 Task: Select the year "2033".
Action: Mouse moved to (654, 83)
Screenshot: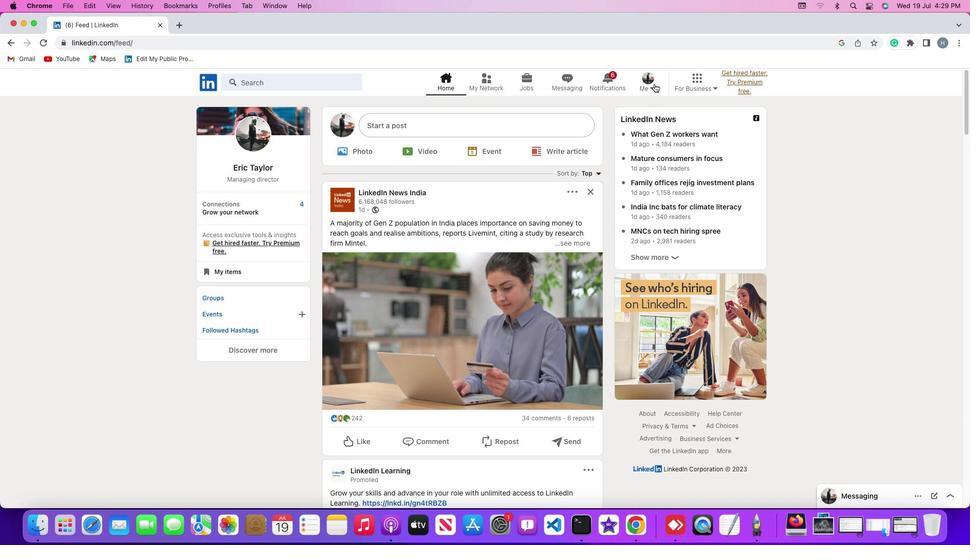 
Action: Mouse pressed left at (654, 83)
Screenshot: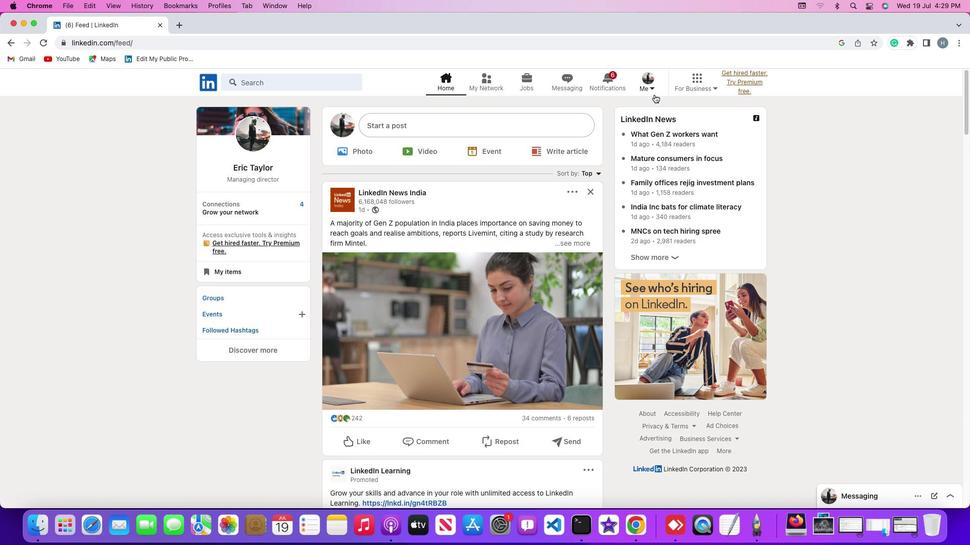 
Action: Mouse moved to (655, 87)
Screenshot: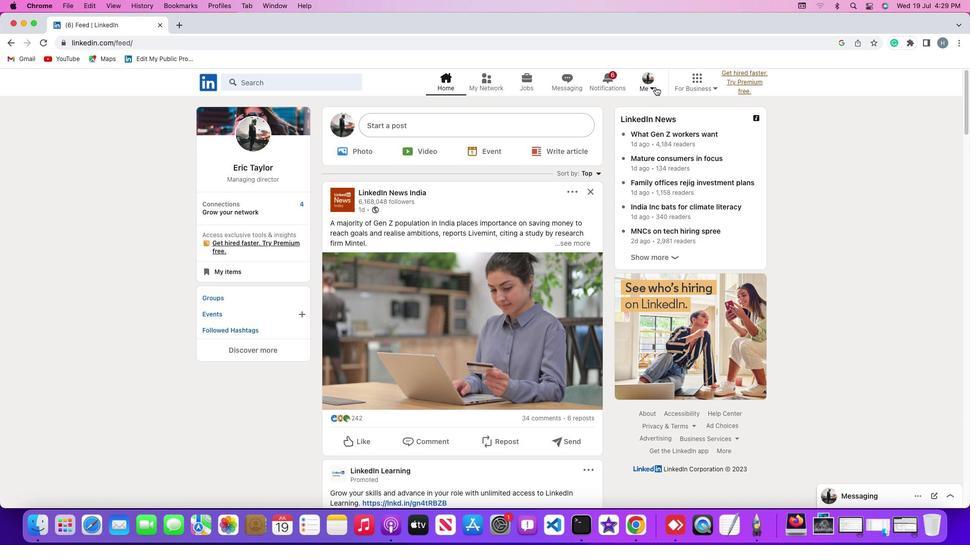 
Action: Mouse pressed left at (655, 87)
Screenshot: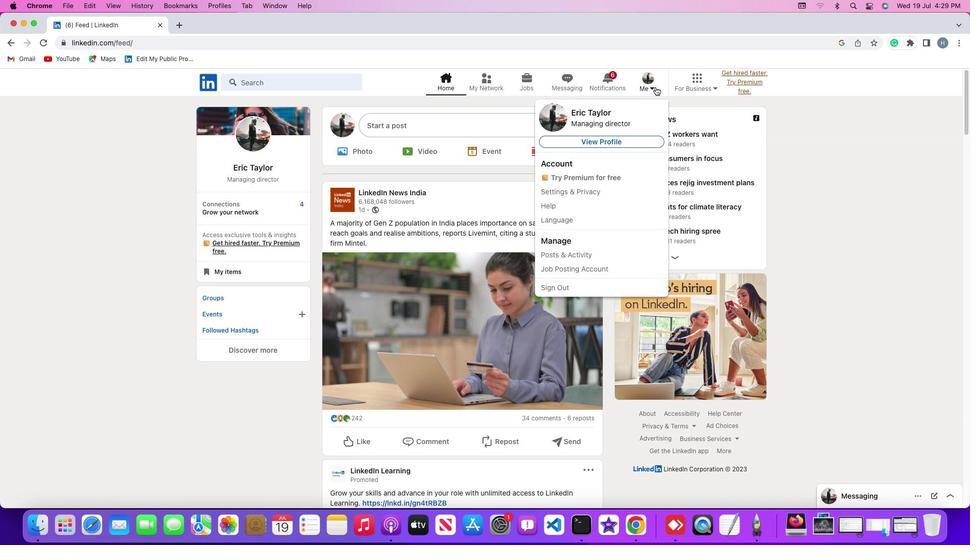 
Action: Mouse moved to (605, 145)
Screenshot: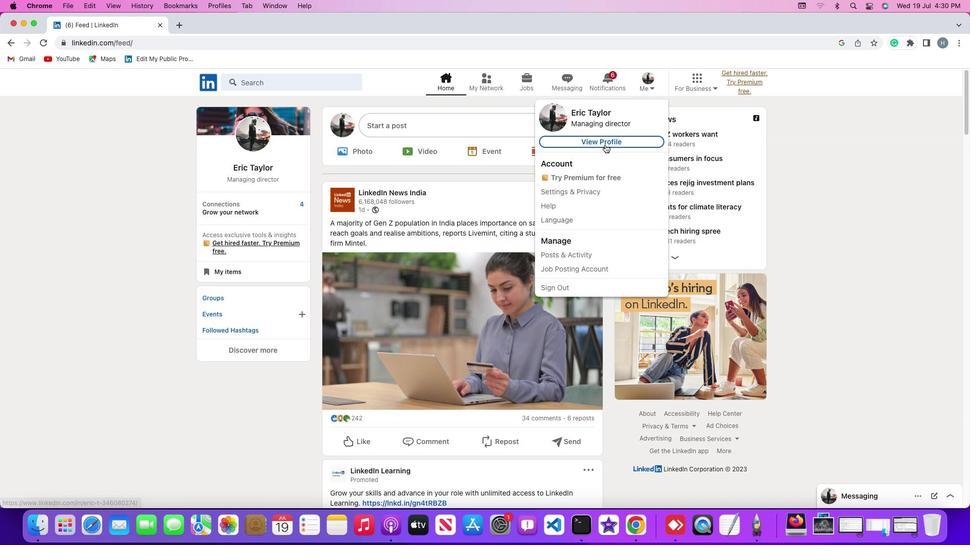 
Action: Mouse pressed left at (605, 145)
Screenshot: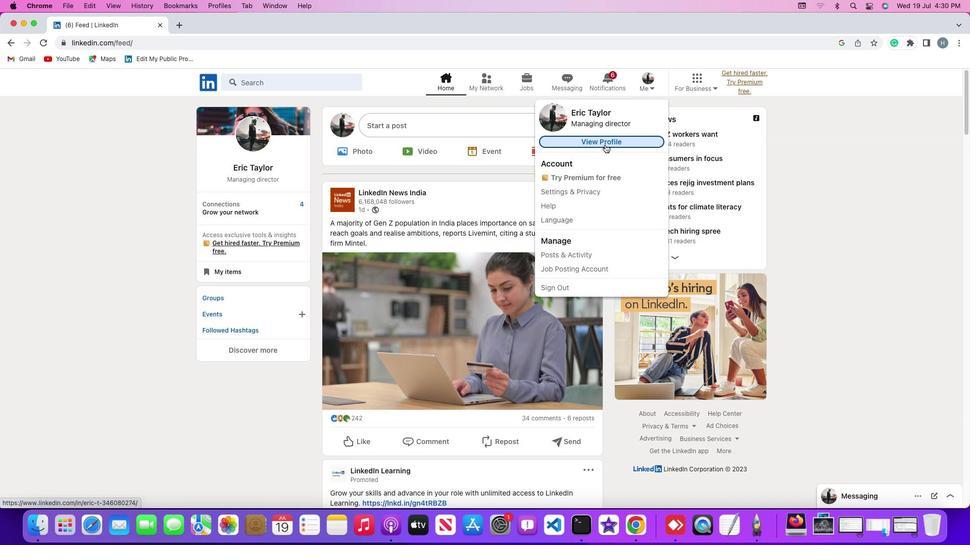 
Action: Mouse moved to (294, 300)
Screenshot: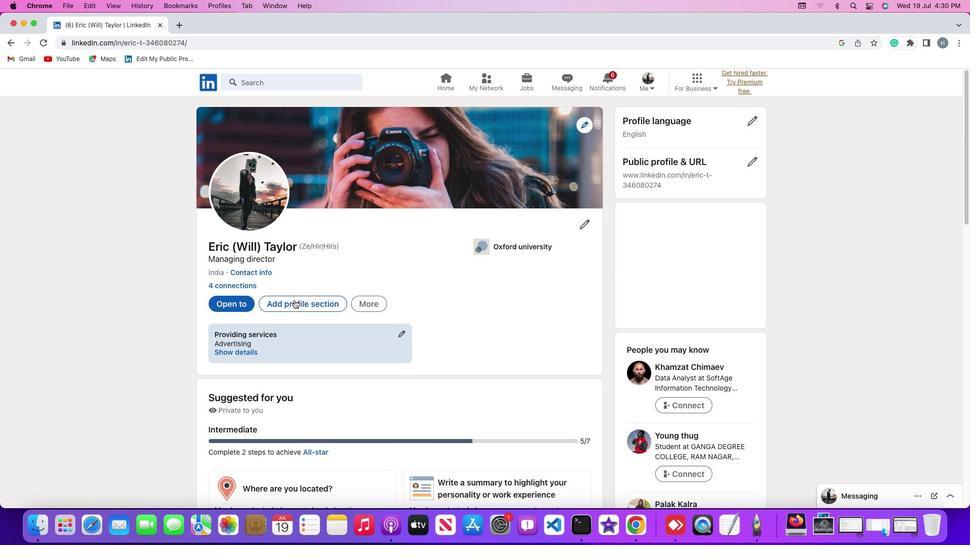 
Action: Mouse pressed left at (294, 300)
Screenshot: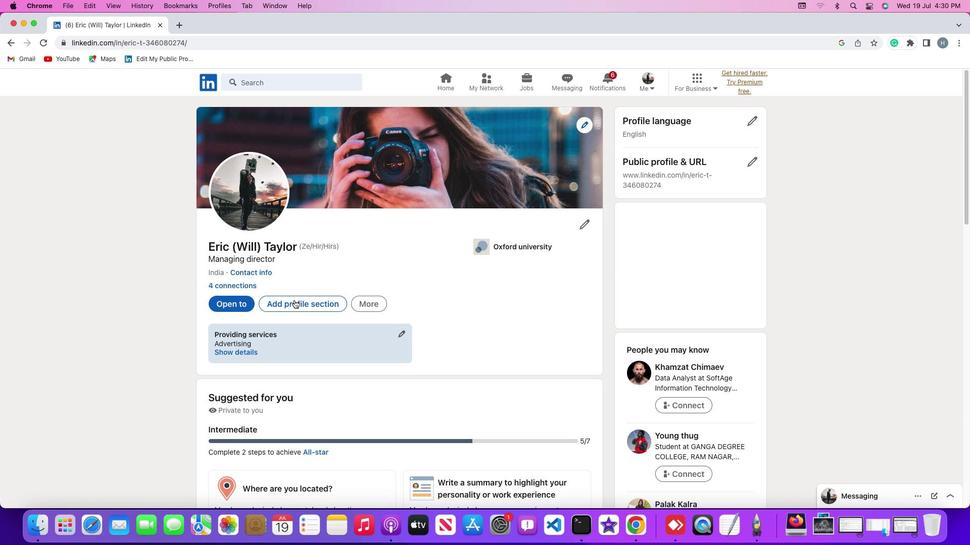 
Action: Mouse moved to (371, 290)
Screenshot: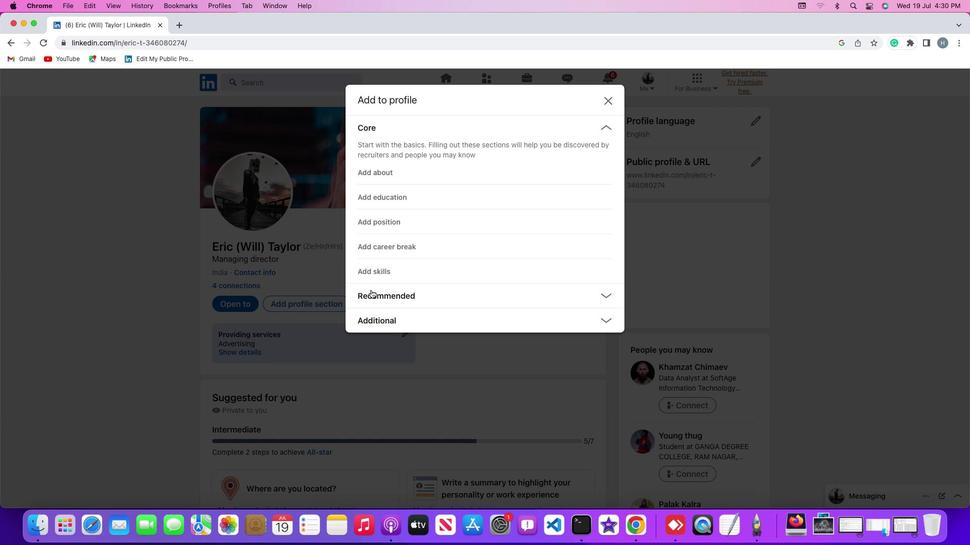 
Action: Mouse pressed left at (371, 290)
Screenshot: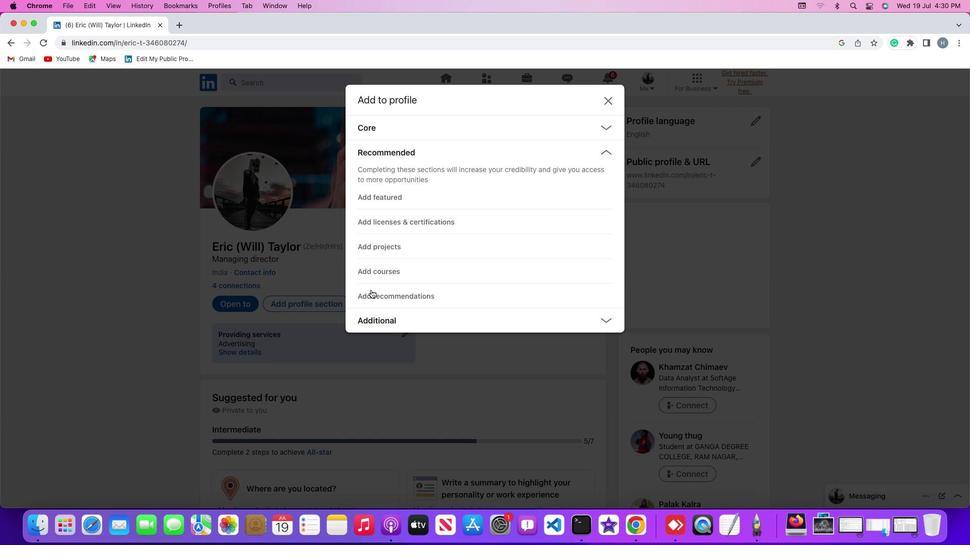 
Action: Mouse moved to (398, 225)
Screenshot: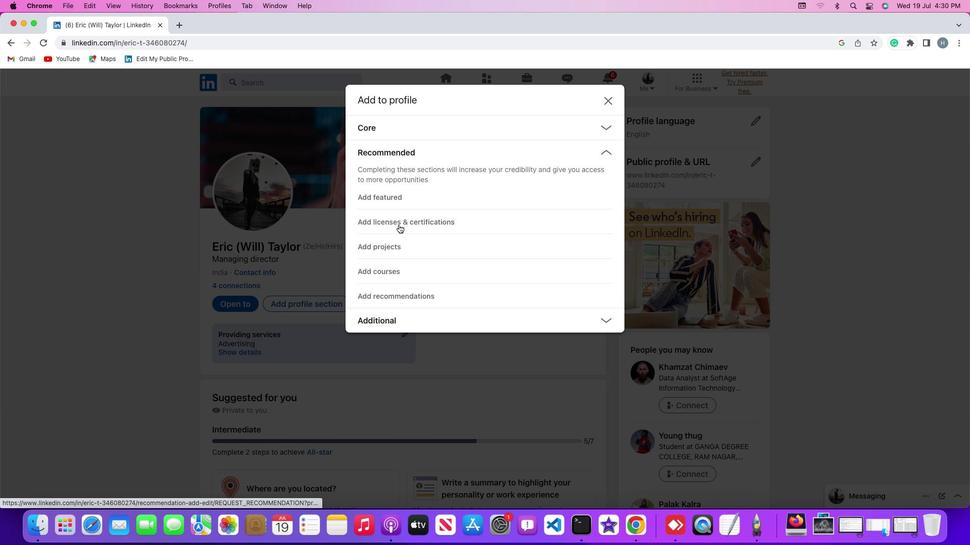 
Action: Mouse pressed left at (398, 225)
Screenshot: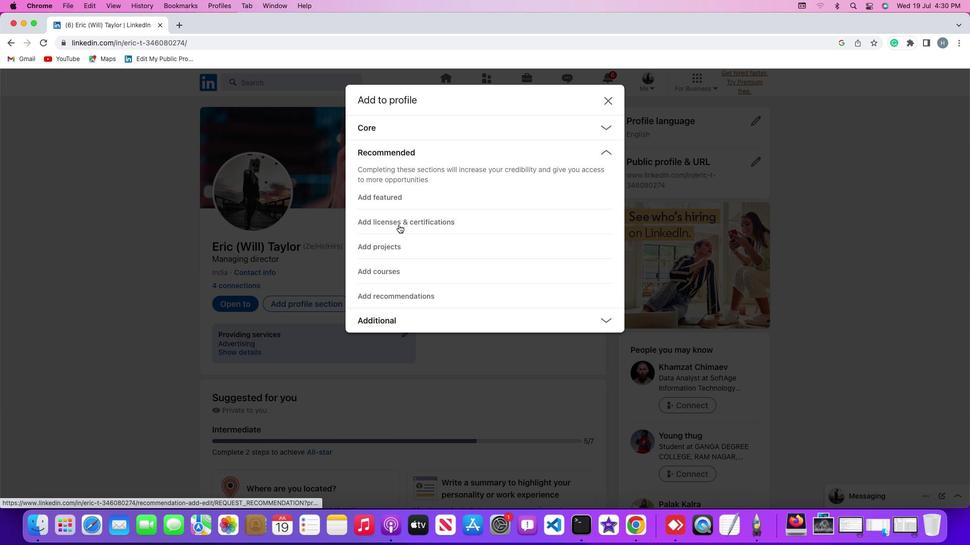 
Action: Mouse moved to (494, 291)
Screenshot: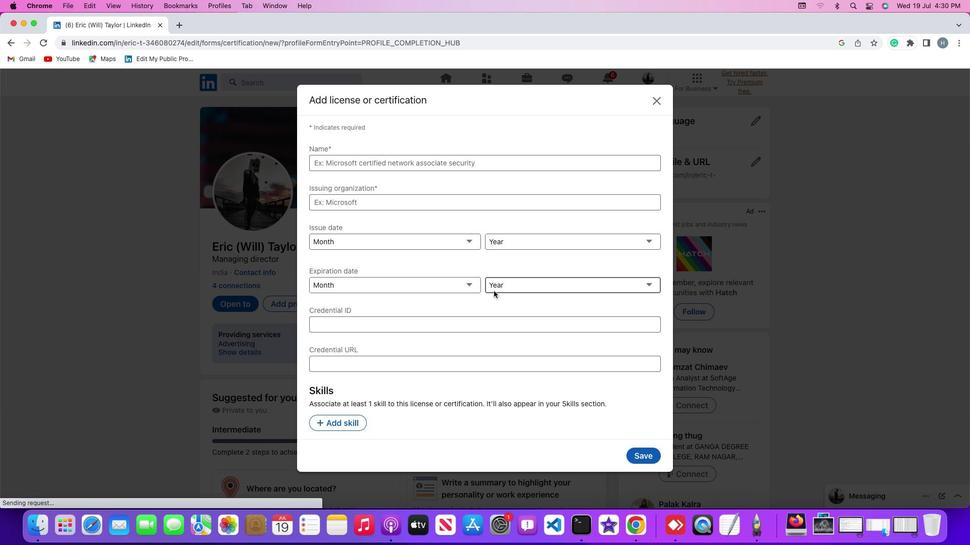 
Action: Mouse pressed left at (494, 291)
Screenshot: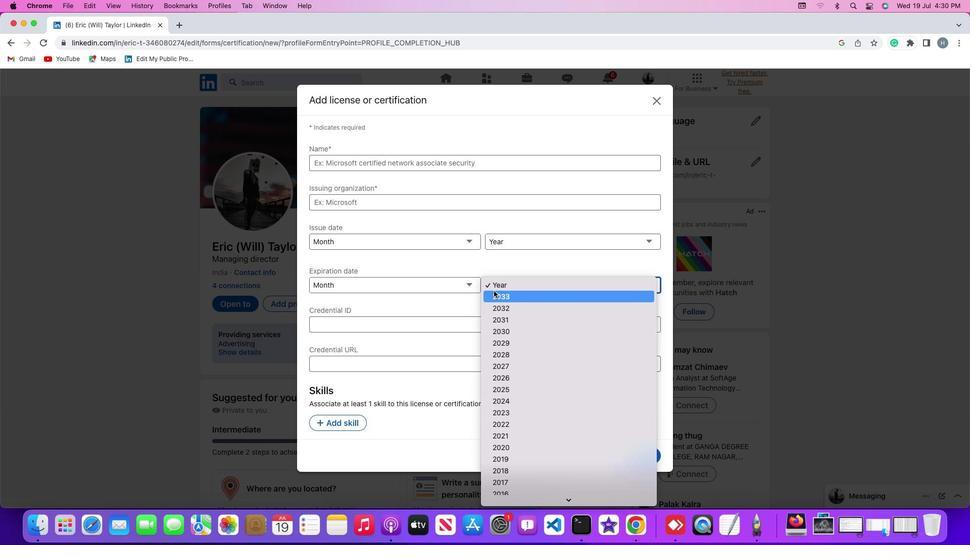 
Action: Mouse moved to (496, 300)
Screenshot: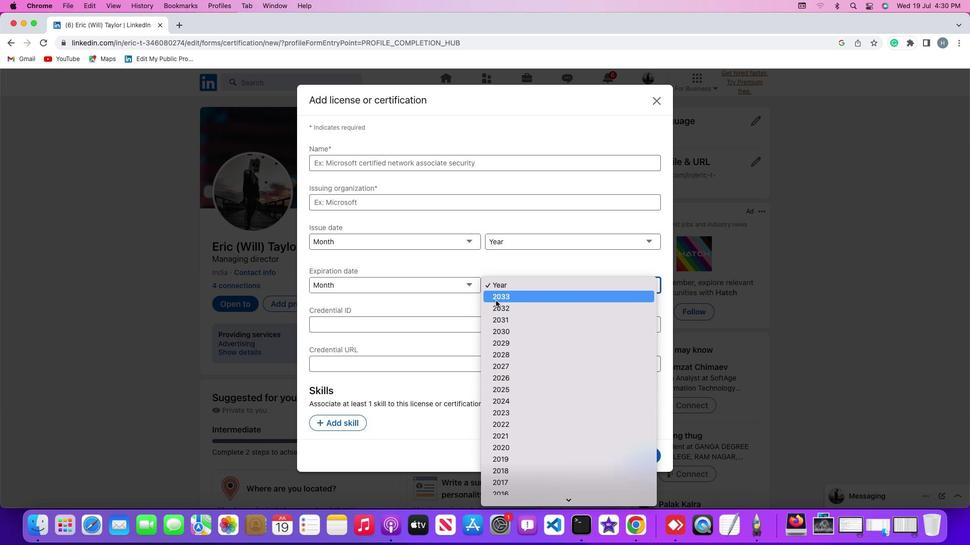 
Action: Mouse pressed left at (496, 300)
Screenshot: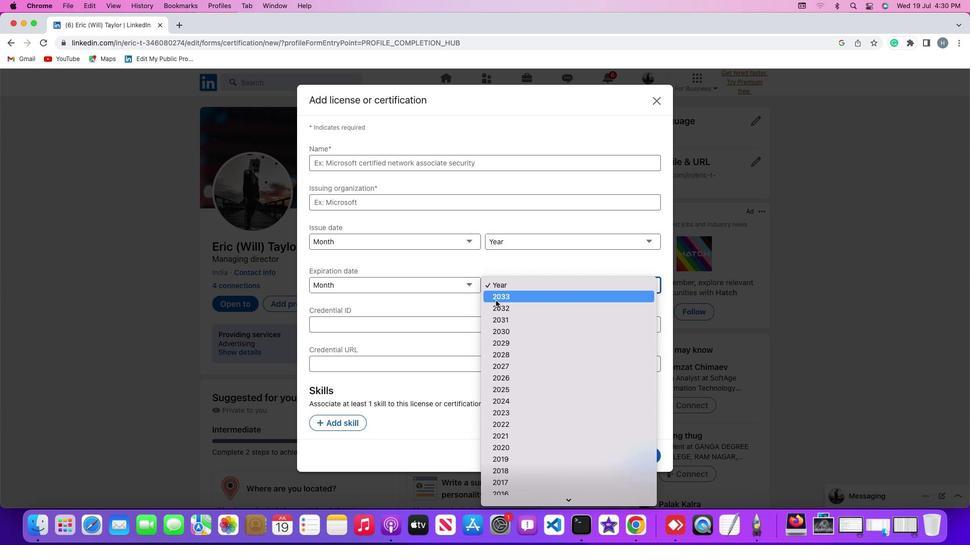 
Action: Mouse moved to (495, 300)
Screenshot: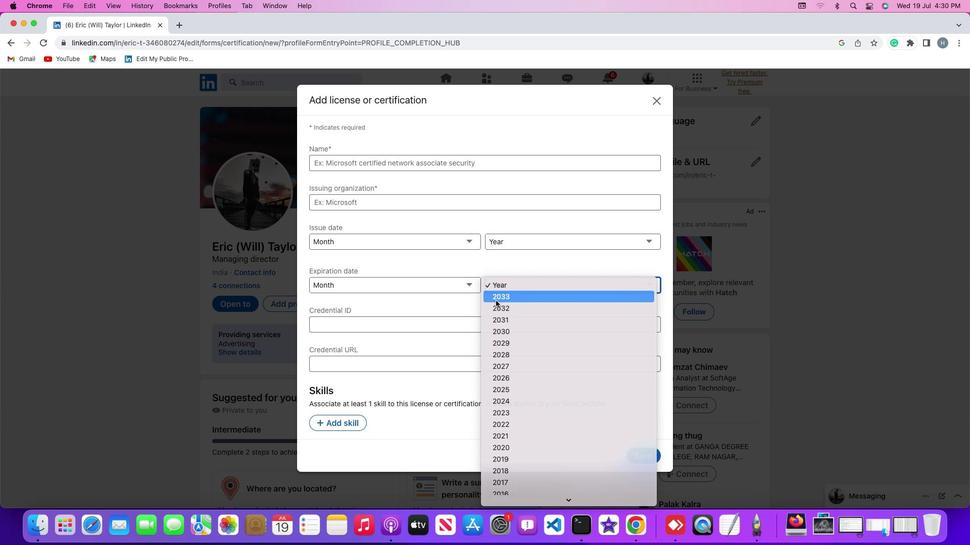 
